 Task: Create Card Wireframe Sketches in Board Business Development to Workspace Human Resources. Create Card Brand Identity Review in Board Brand Ambassador Program Management to Workspace Human Resources. Create Card High-Fidelity Wireframes in Board Market Entry Feasibility Analysis to Workspace Human Resources
Action: Mouse moved to (816, 430)
Screenshot: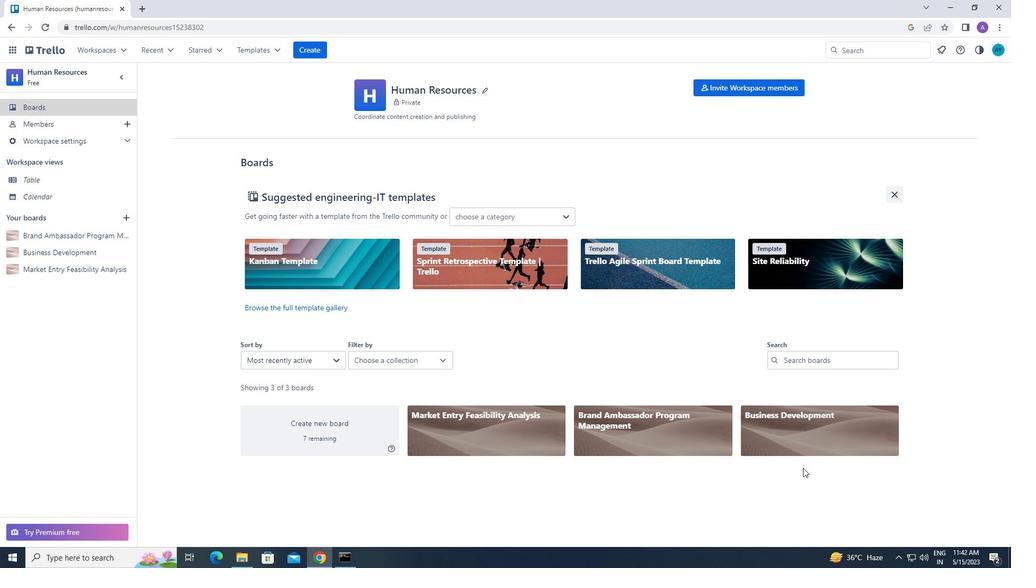 
Action: Mouse pressed left at (816, 430)
Screenshot: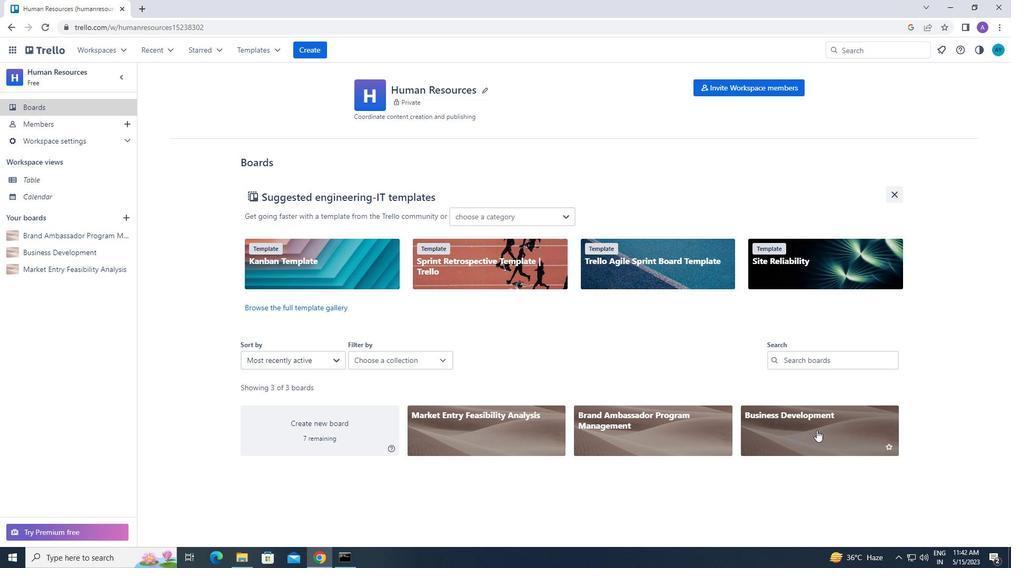 
Action: Mouse moved to (172, 133)
Screenshot: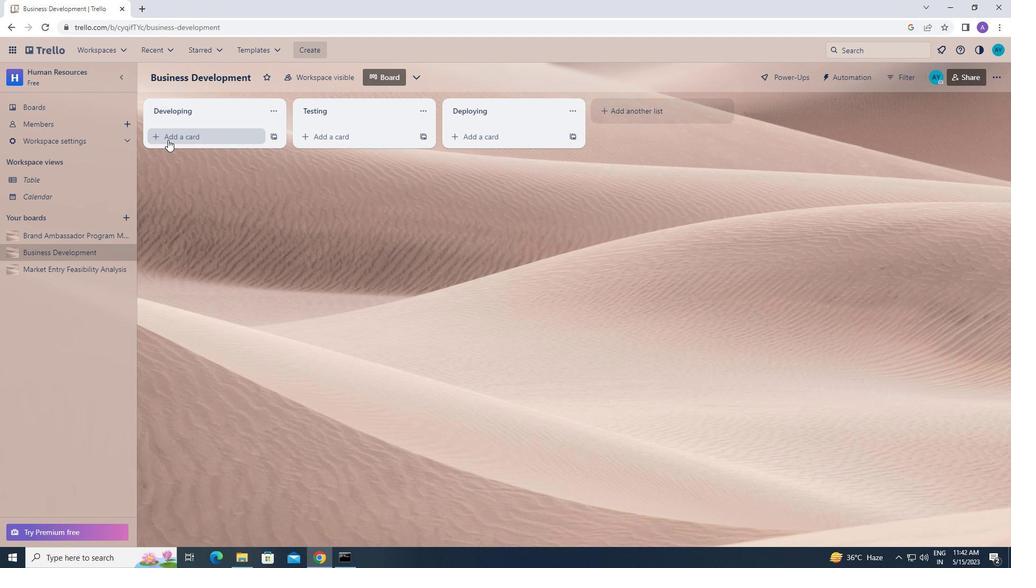
Action: Mouse pressed left at (172, 133)
Screenshot: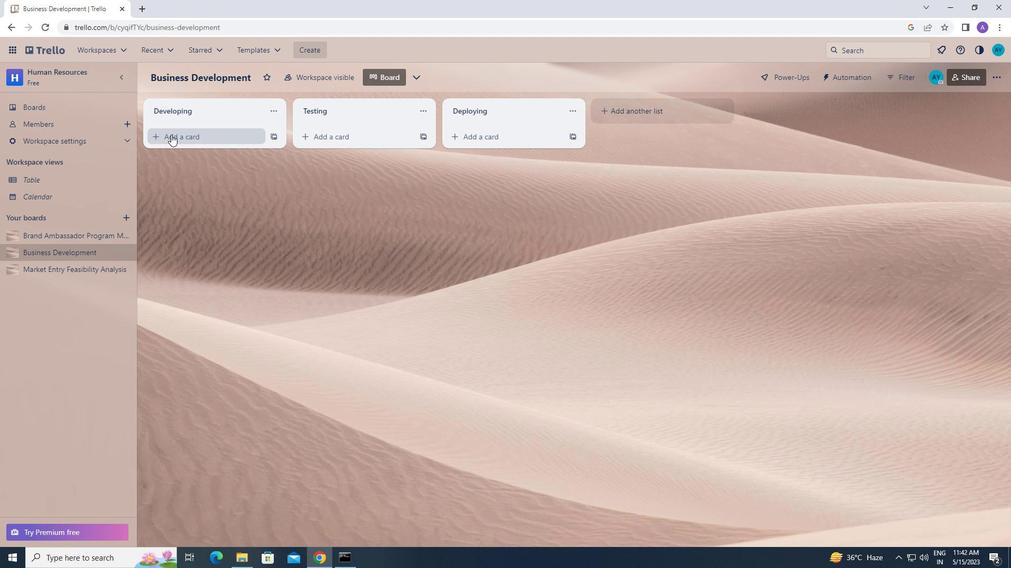 
Action: Mouse moved to (174, 137)
Screenshot: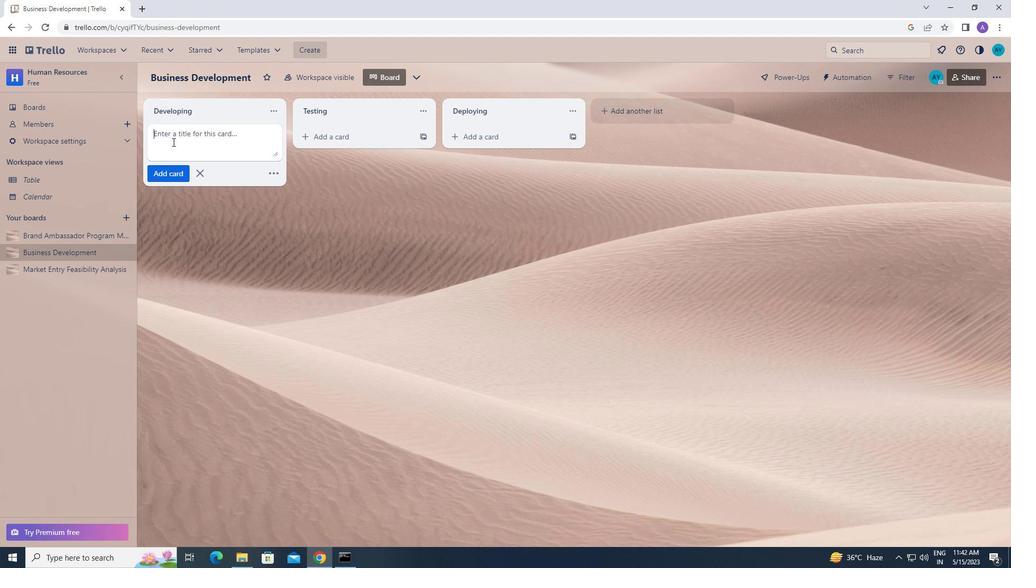 
Action: Mouse pressed left at (174, 137)
Screenshot: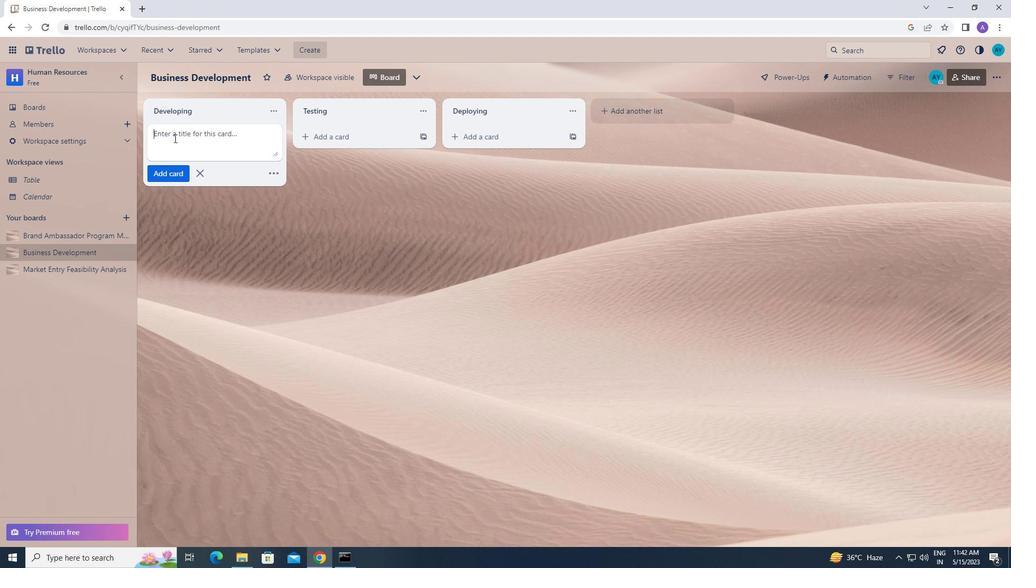 
Action: Key pressed w<Key.caps_lock>ireframe<Key.space>
Screenshot: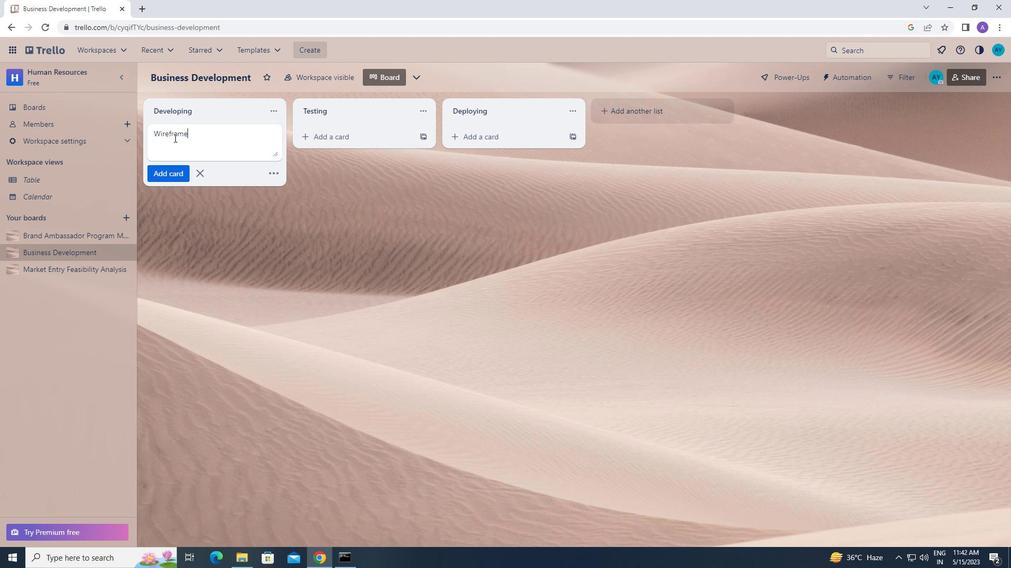 
Action: Mouse moved to (219, 129)
Screenshot: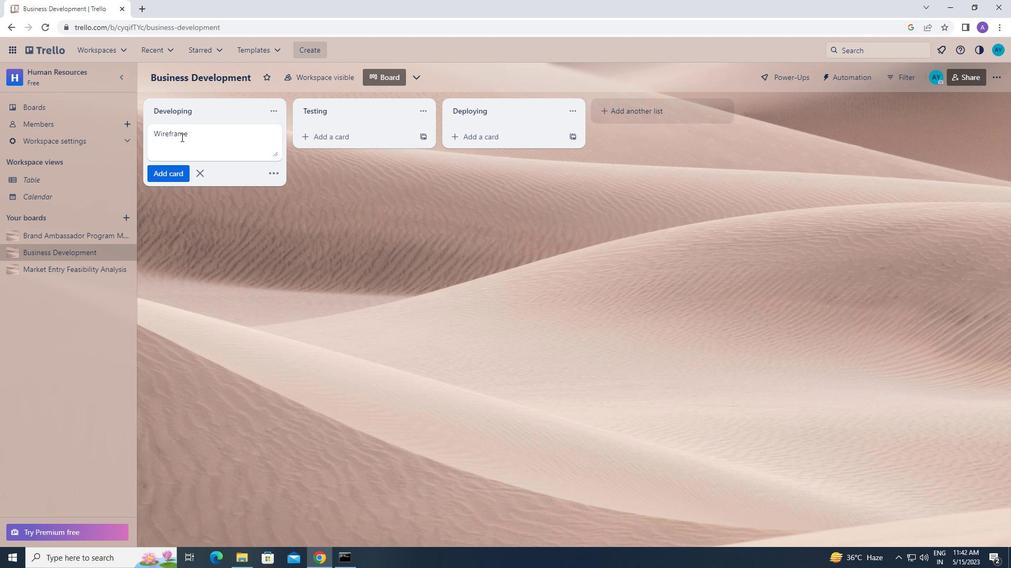 
Action: Key pressed <Key.caps_lock>s<Key.caps_lock>ketches<Key.enter>
Screenshot: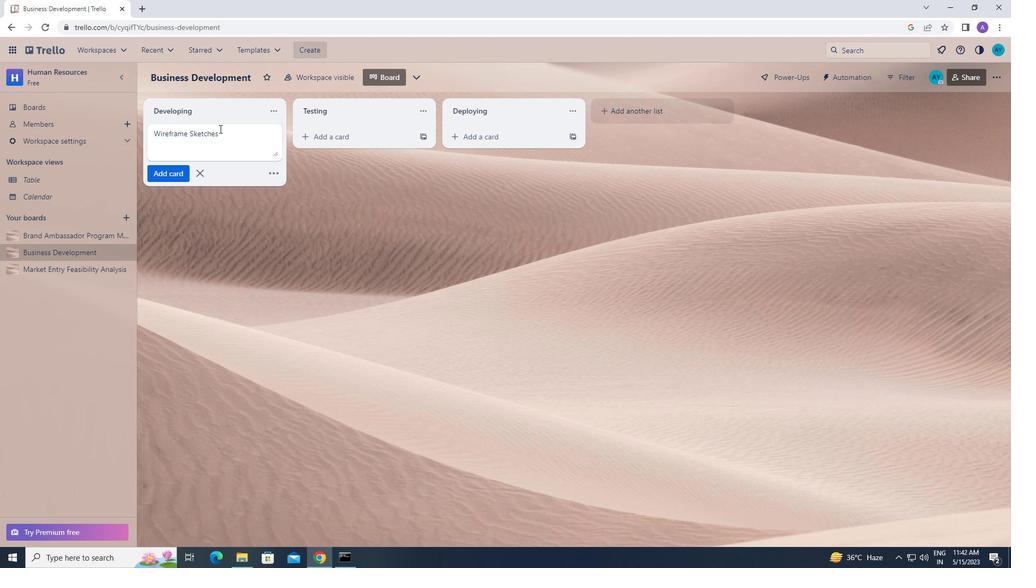 
Action: Mouse moved to (81, 42)
Screenshot: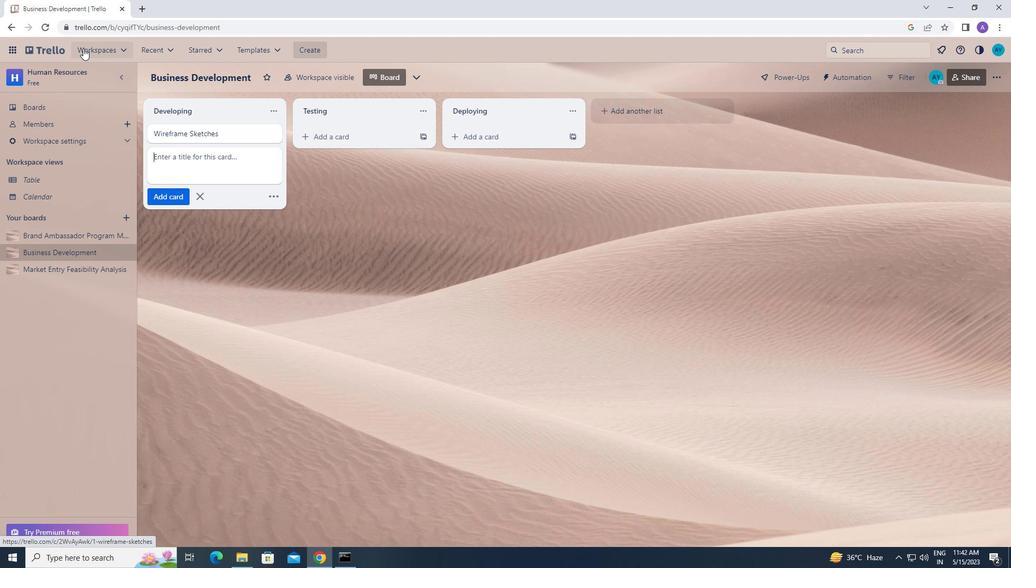 
Action: Mouse pressed left at (81, 42)
Screenshot: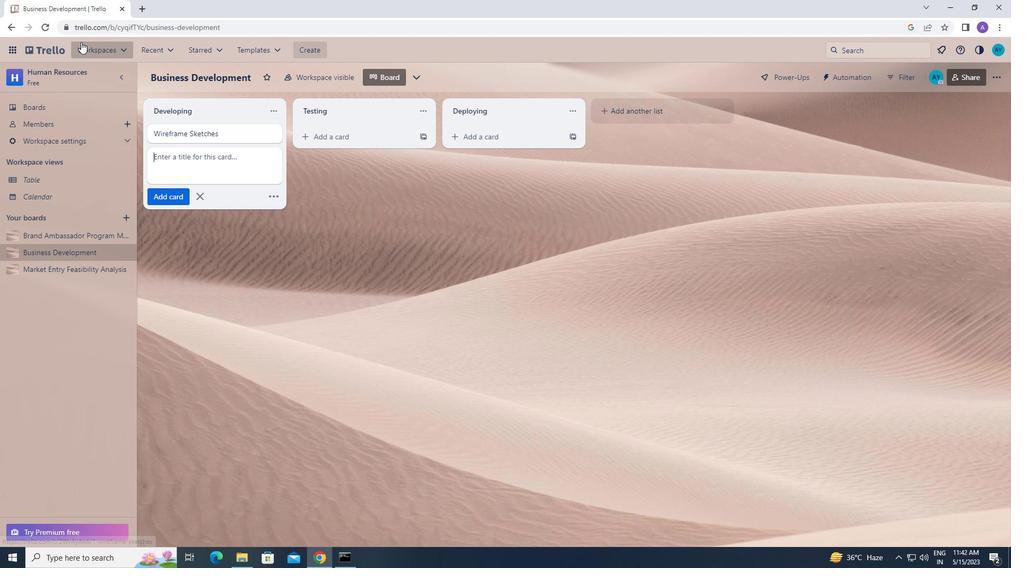 
Action: Mouse moved to (119, 361)
Screenshot: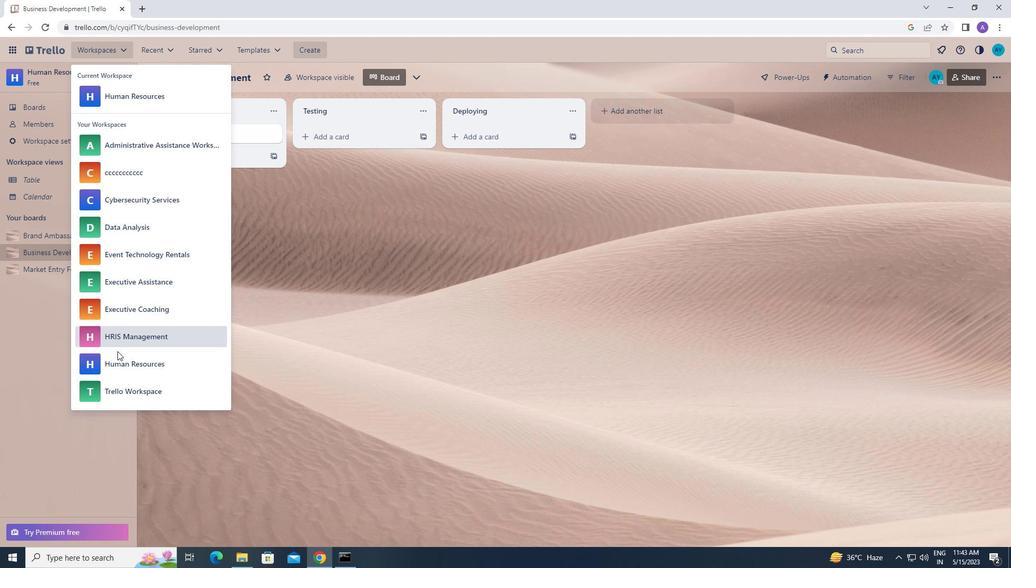 
Action: Mouse pressed left at (119, 361)
Screenshot: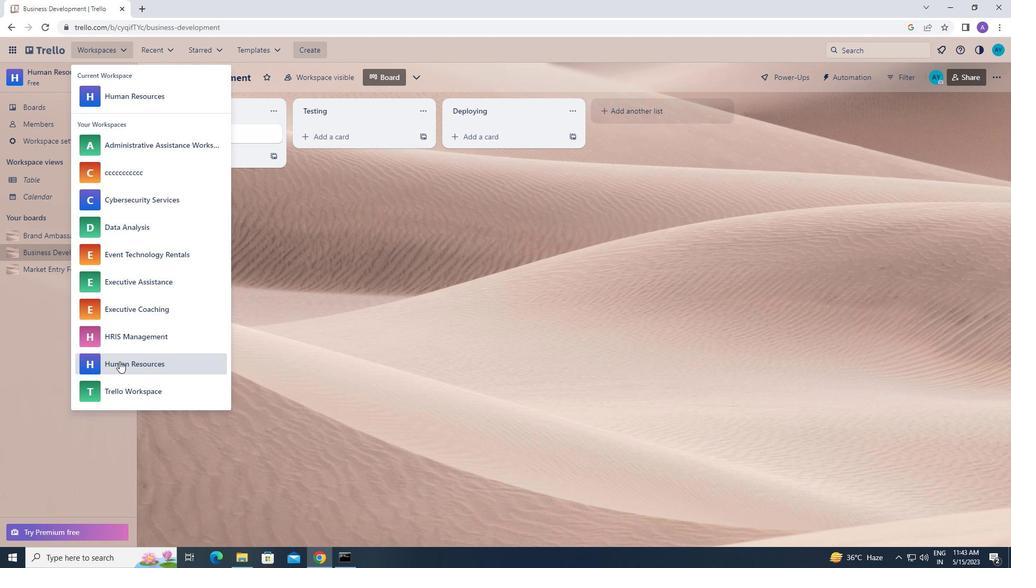 
Action: Mouse moved to (778, 427)
Screenshot: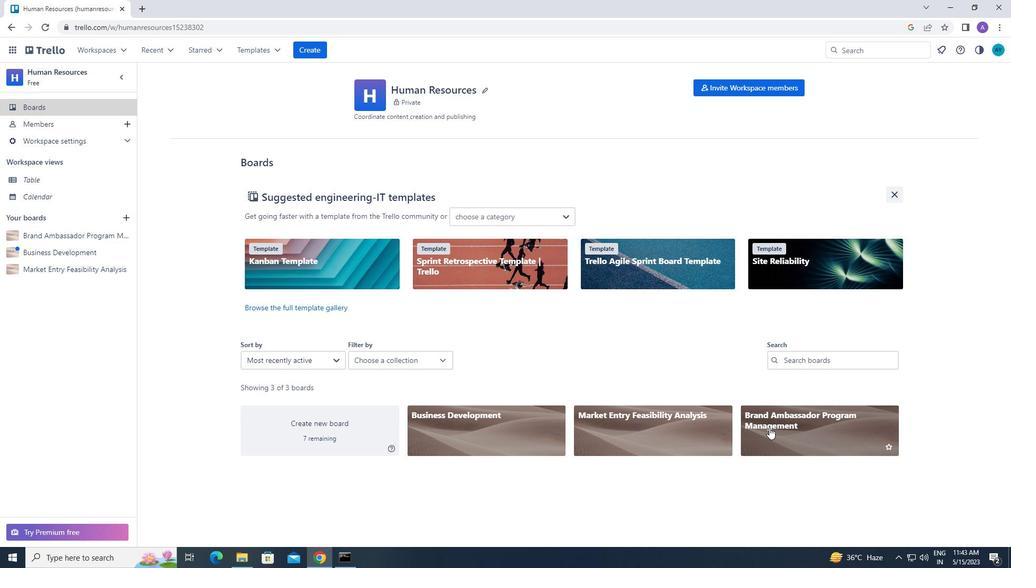 
Action: Mouse pressed left at (778, 427)
Screenshot: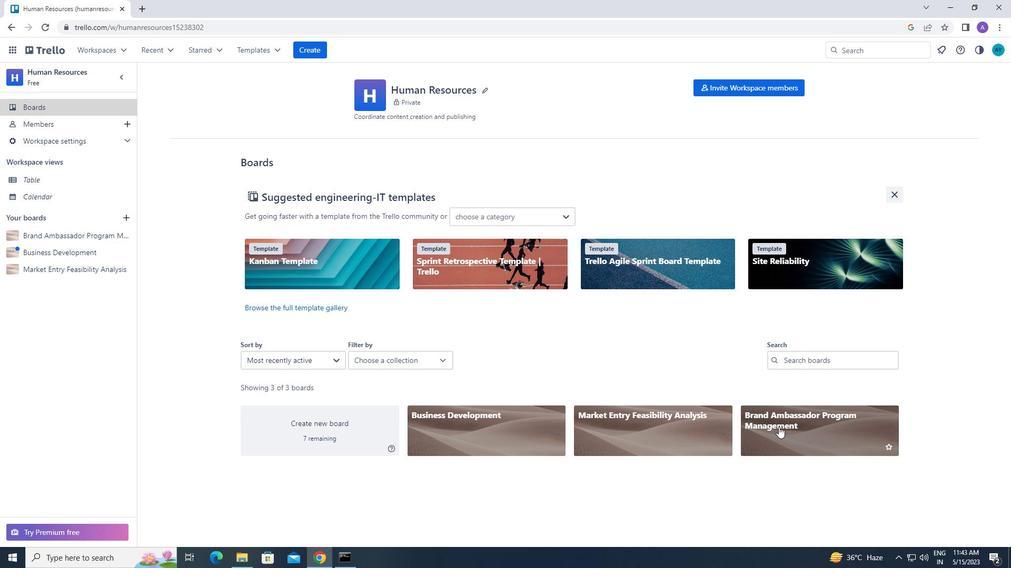 
Action: Mouse moved to (184, 130)
Screenshot: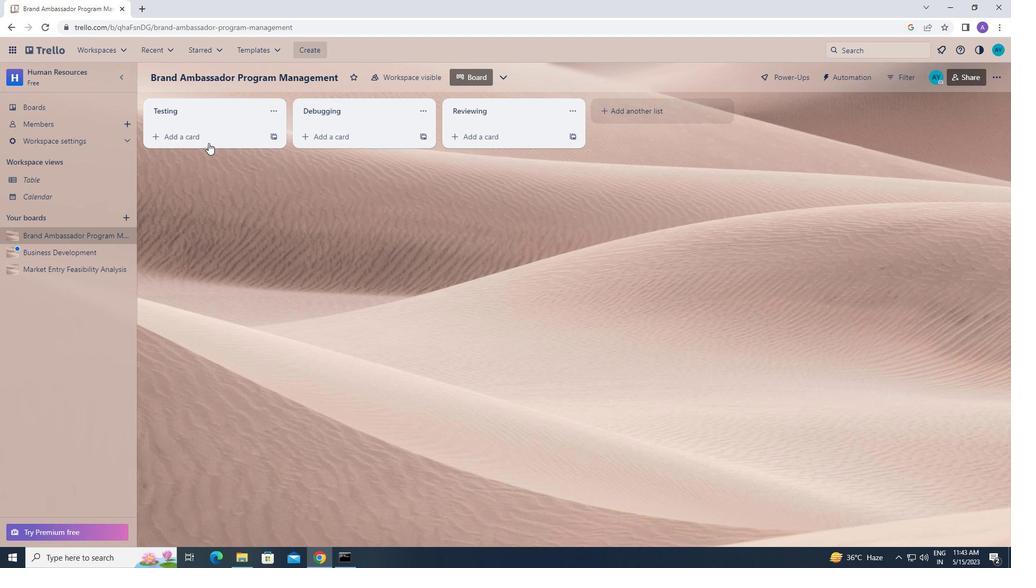 
Action: Mouse pressed left at (184, 130)
Screenshot: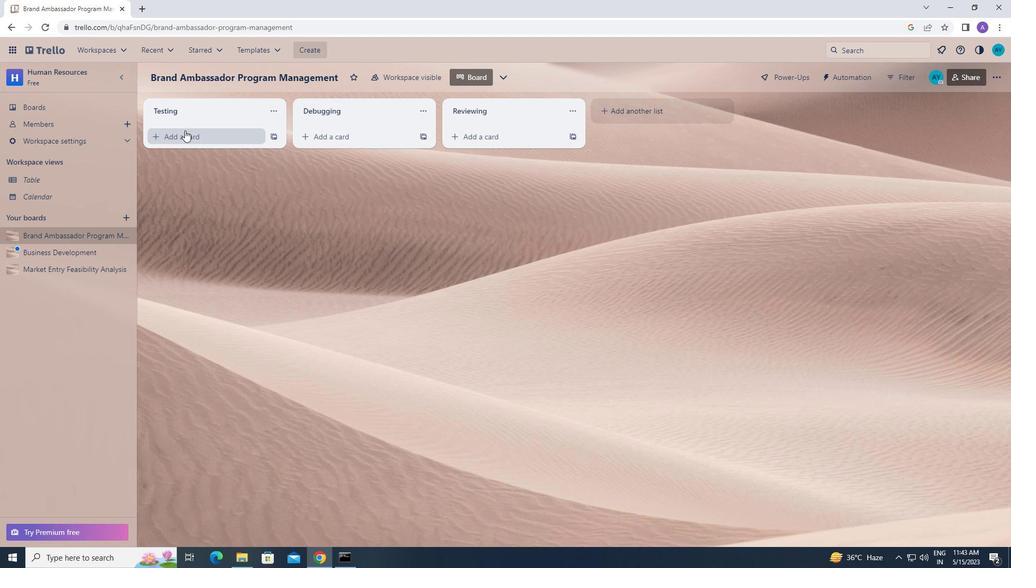 
Action: Mouse moved to (192, 145)
Screenshot: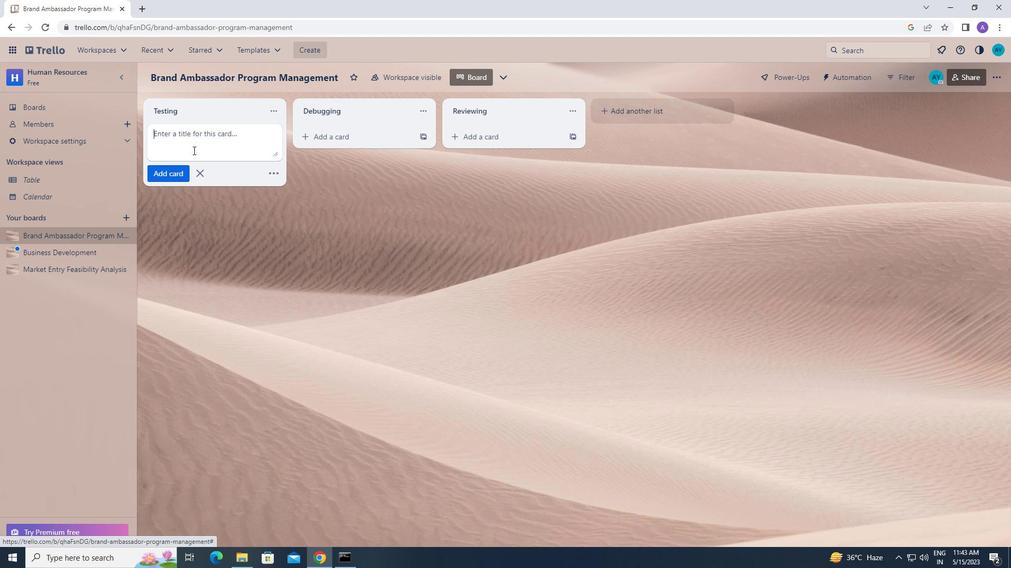 
Action: Mouse pressed left at (192, 145)
Screenshot: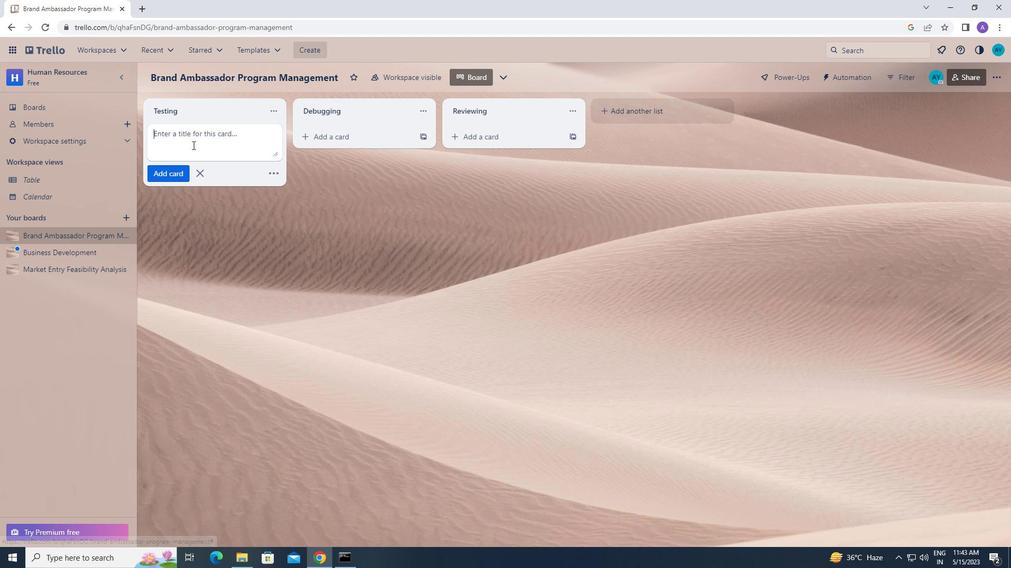 
Action: Mouse moved to (322, 218)
Screenshot: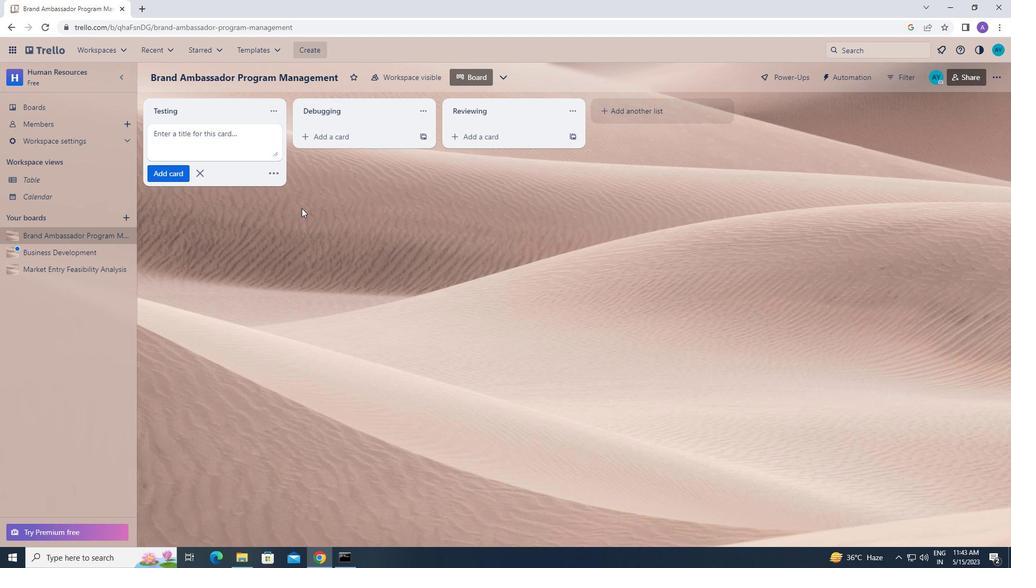 
Action: Key pressed <Key.caps_lock>b<Key.caps_lock>rand<Key.space><Key.caps_lock>i<Key.caps_lock>dentity<Key.space><Key.caps_lock>r<Key.caps_lock>eview<Key.enter>
Screenshot: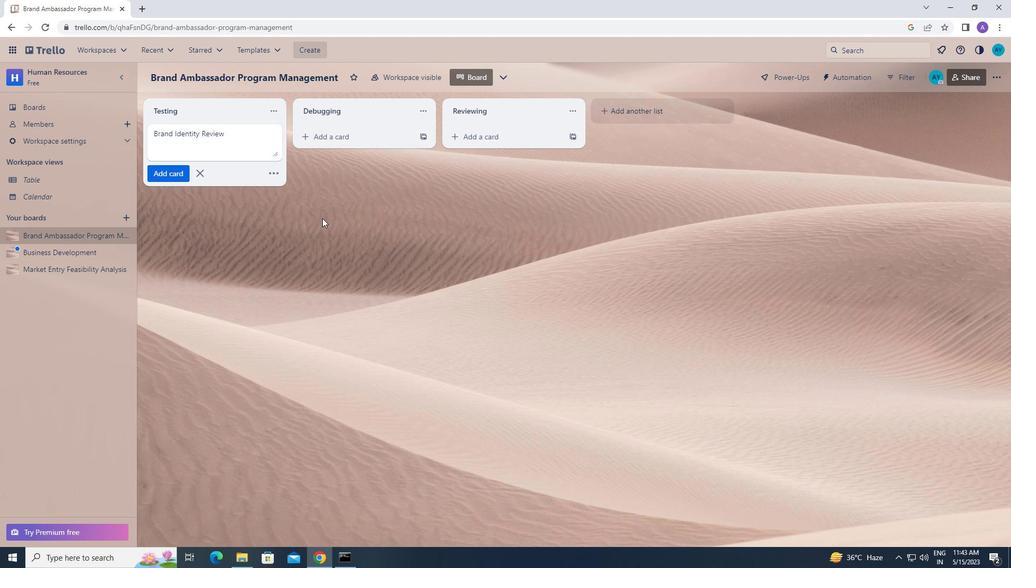 
Action: Mouse moved to (92, 49)
Screenshot: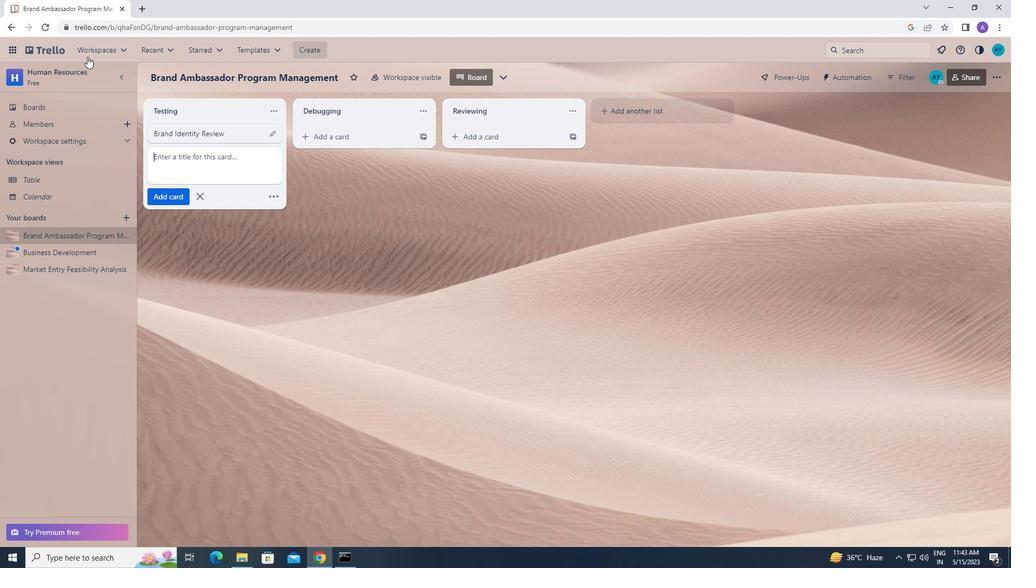 
Action: Mouse pressed left at (92, 49)
Screenshot: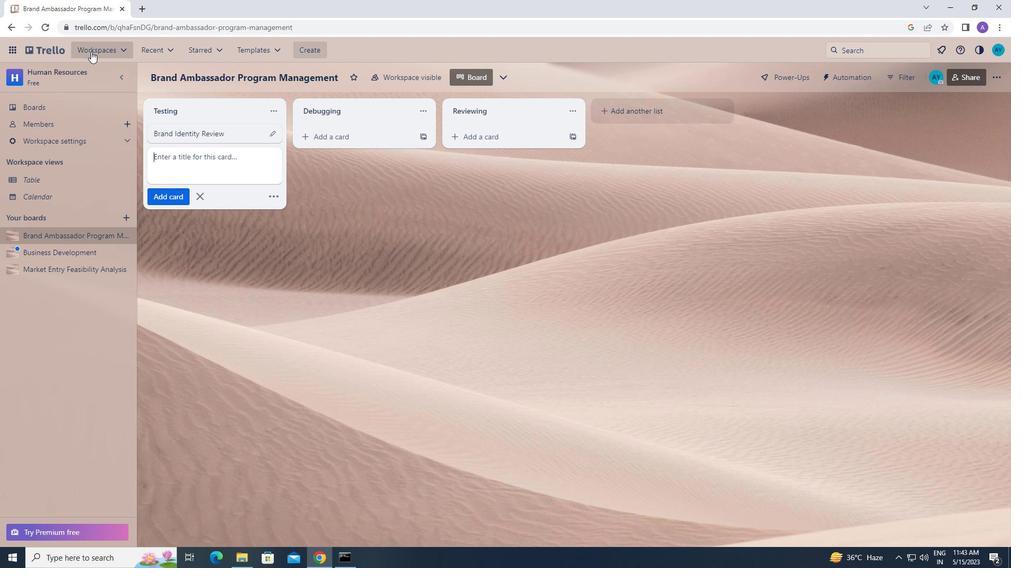 
Action: Mouse moved to (160, 369)
Screenshot: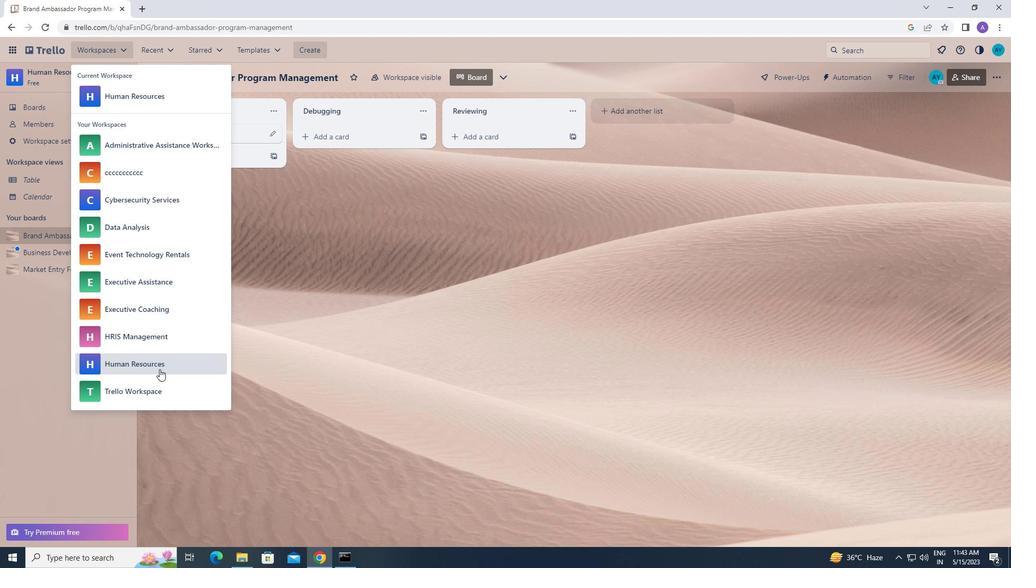 
Action: Mouse pressed left at (160, 369)
Screenshot: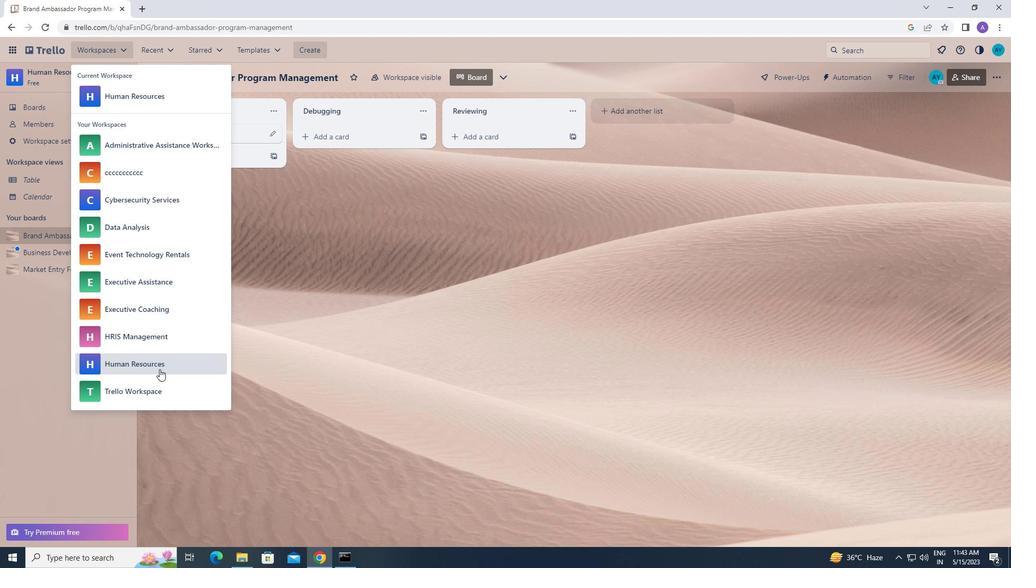 
Action: Mouse moved to (791, 427)
Screenshot: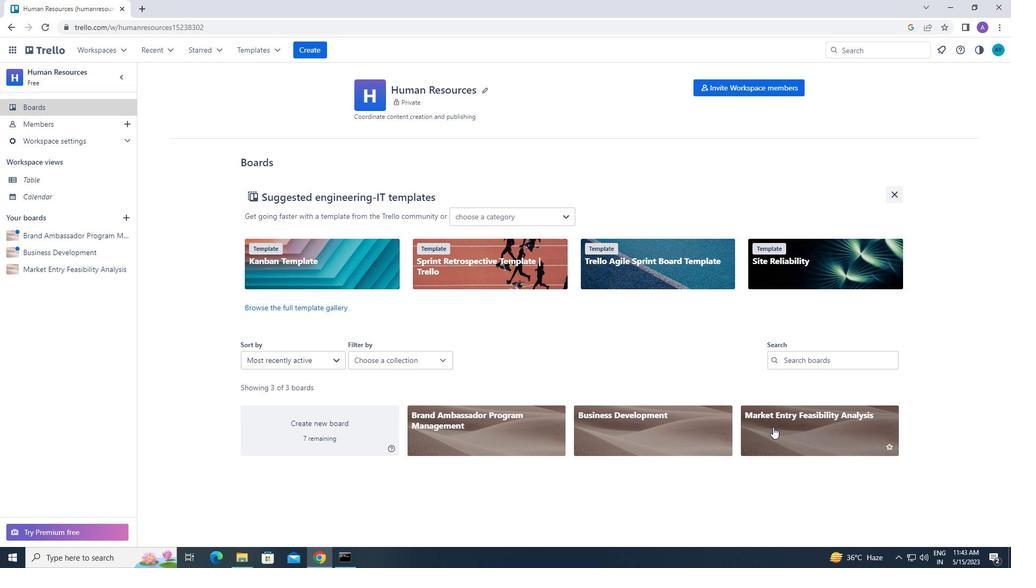 
Action: Mouse pressed left at (791, 427)
Screenshot: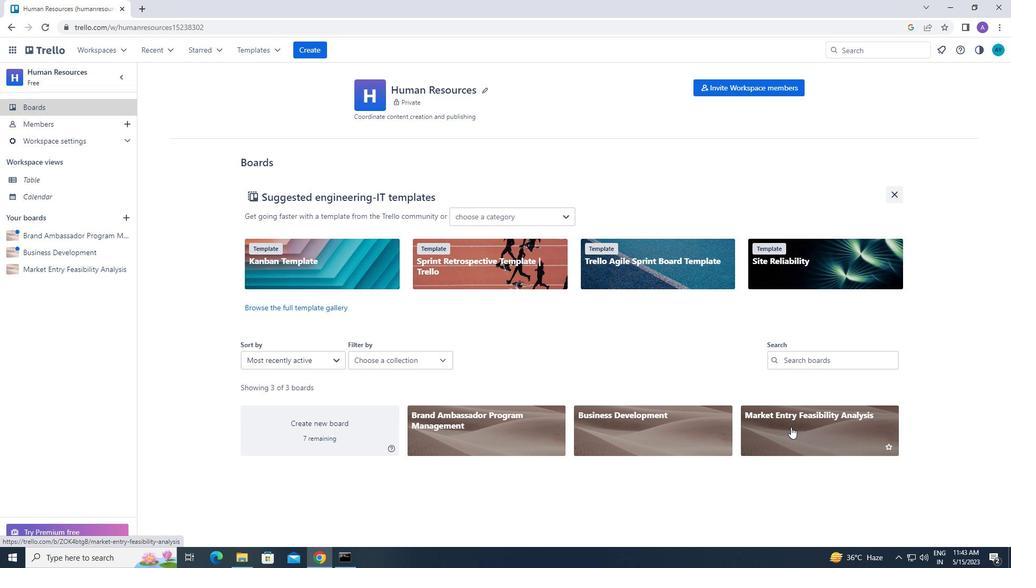 
Action: Mouse moved to (200, 133)
Screenshot: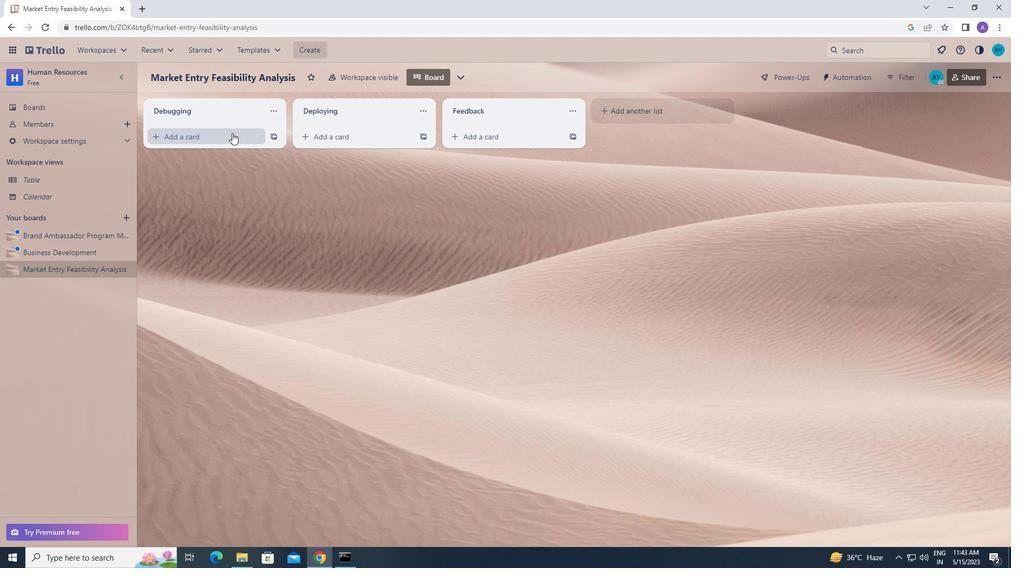 
Action: Mouse pressed left at (200, 133)
Screenshot: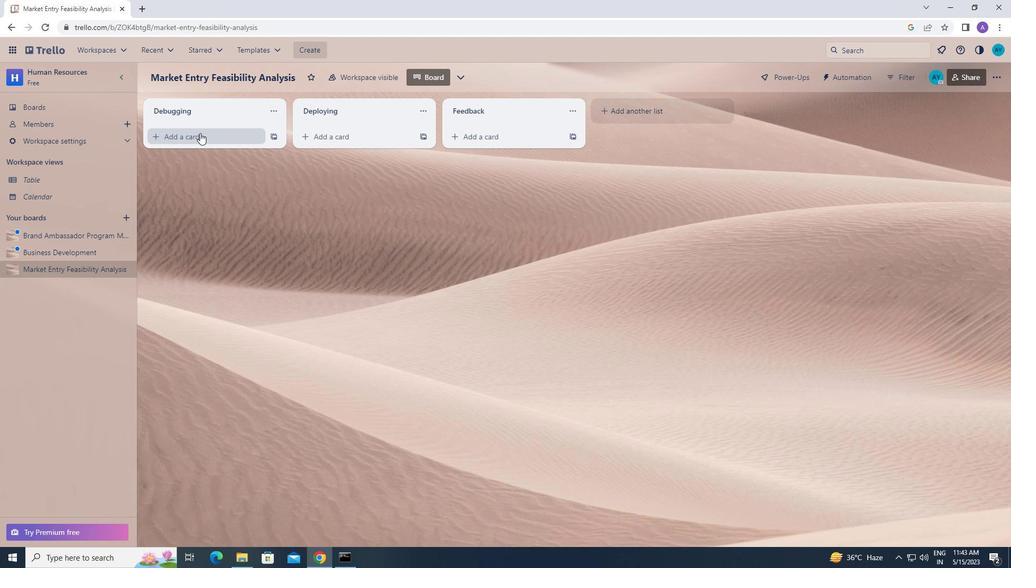 
Action: Mouse moved to (194, 140)
Screenshot: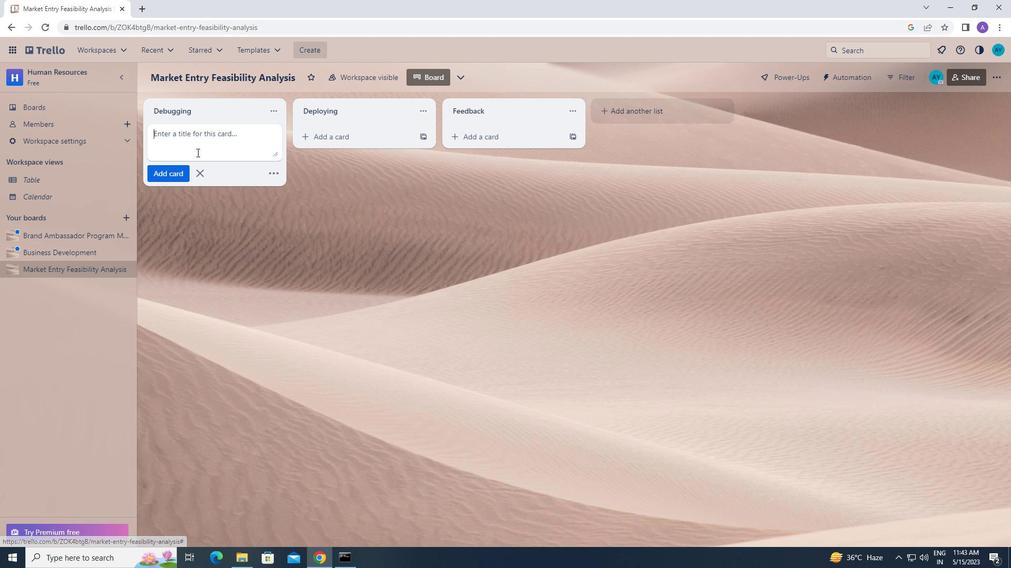 
Action: Mouse pressed left at (194, 140)
Screenshot: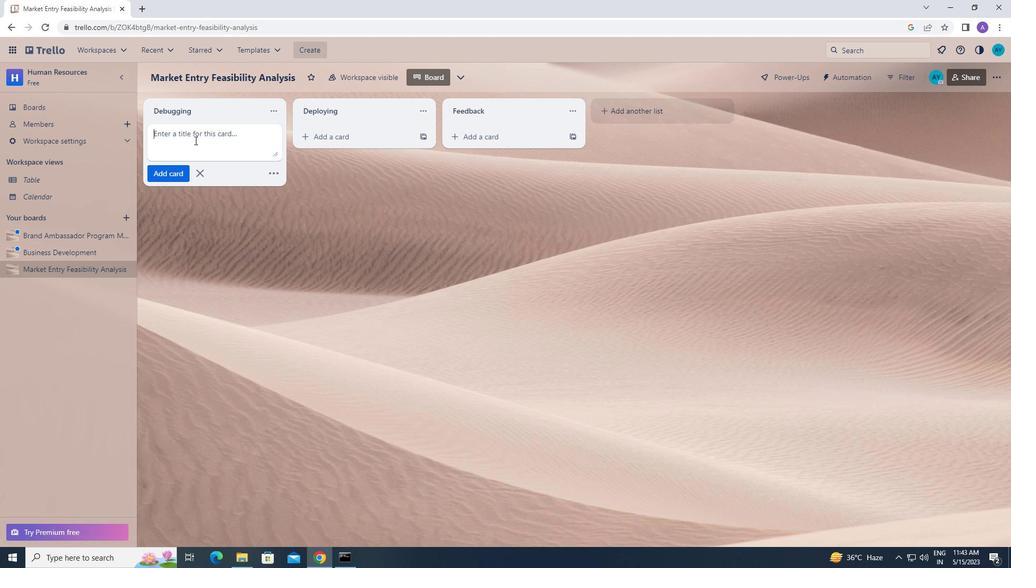 
Action: Key pressed <Key.caps_lock>h<Key.caps_lock>igh-<Key.caps_lock>f<Key.caps_lock>idelity<Key.space><Key.caps_lock>
Screenshot: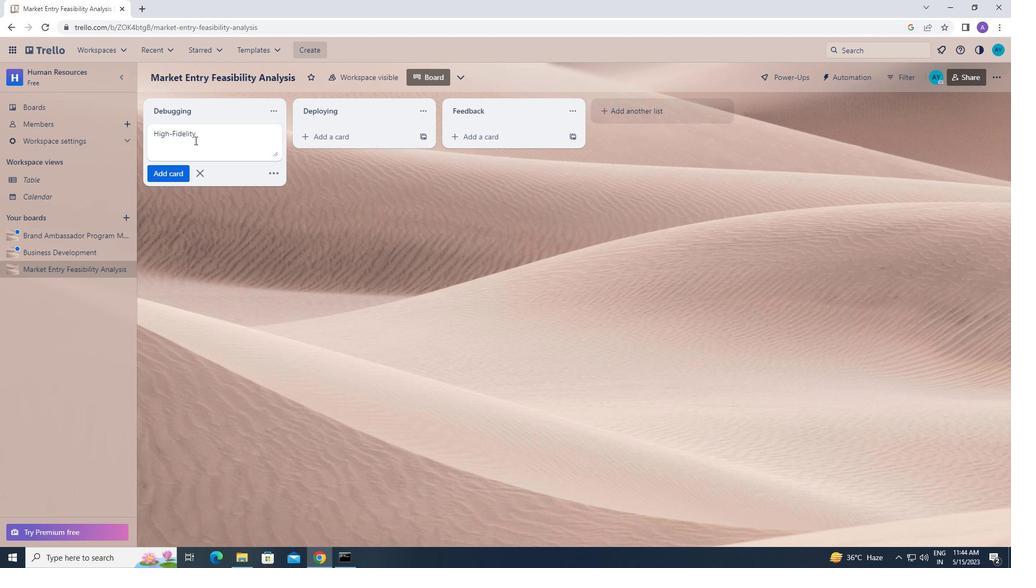 
Action: Mouse moved to (82, 328)
Screenshot: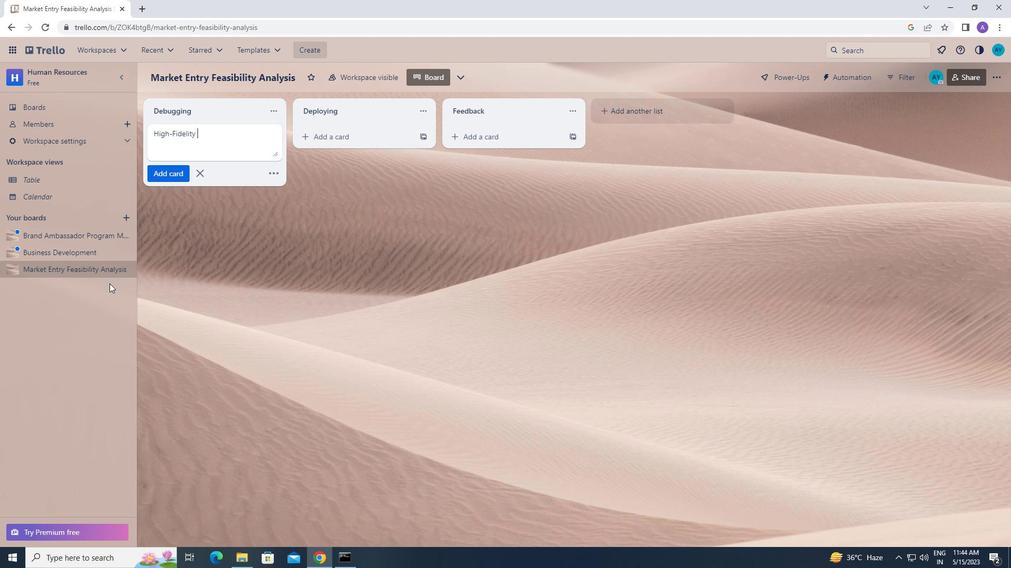 
Action: Key pressed w
Screenshot: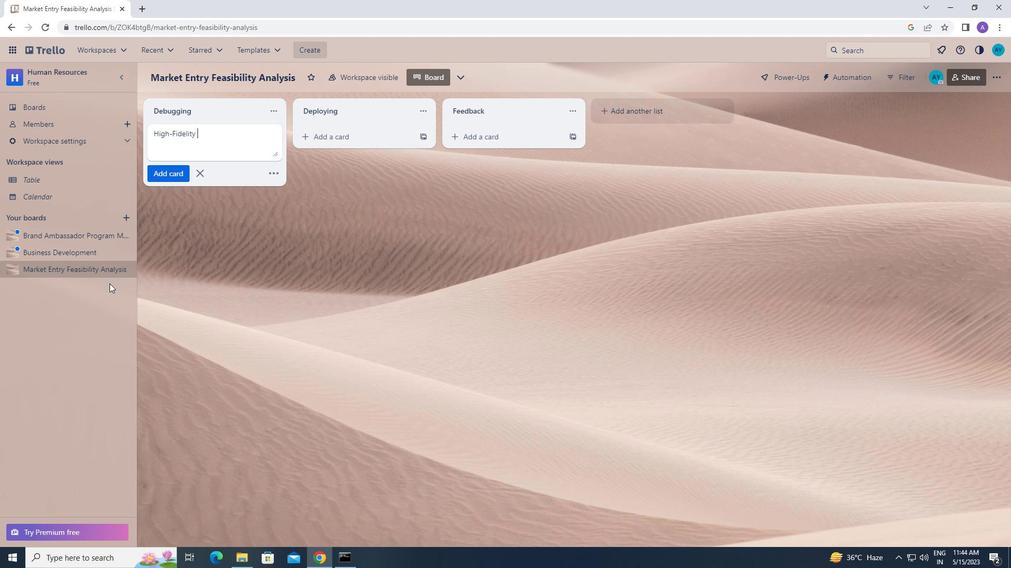 
Action: Mouse moved to (346, 183)
Screenshot: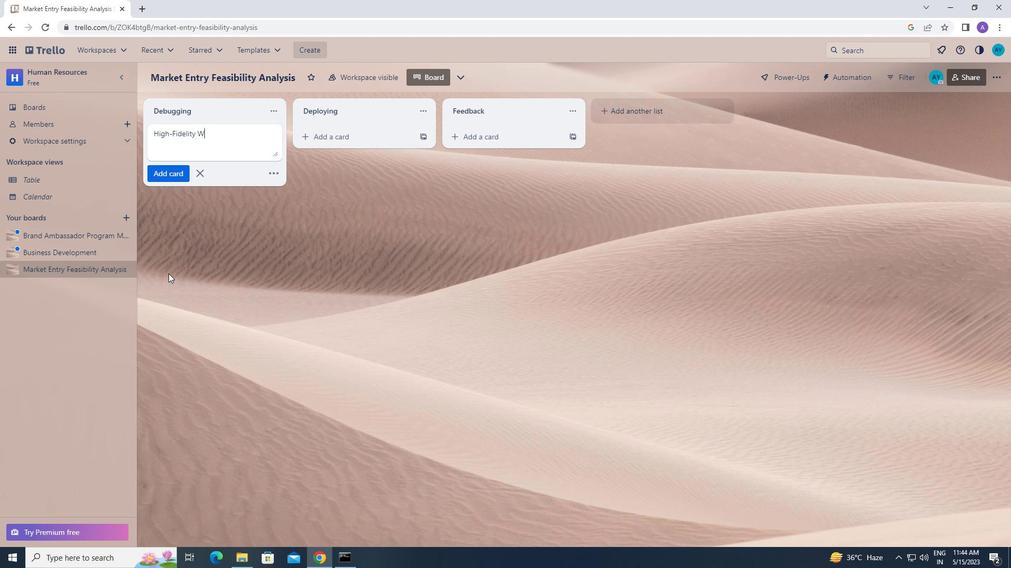 
Action: Key pressed <Key.caps_lock>ireframes<Key.enter>
Screenshot: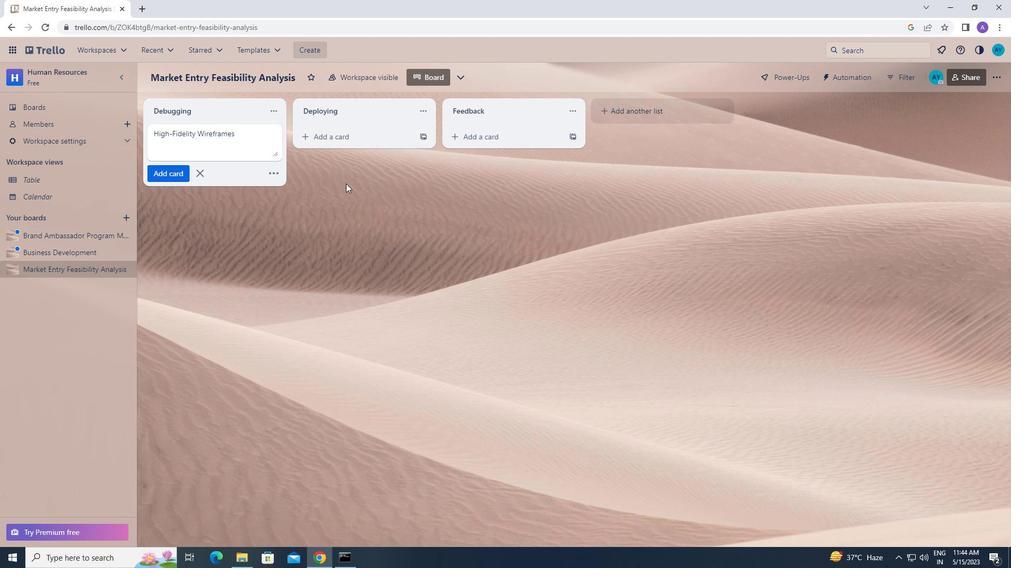 
